 Task: Print per sheet 2 times.
Action: Mouse moved to (82, 81)
Screenshot: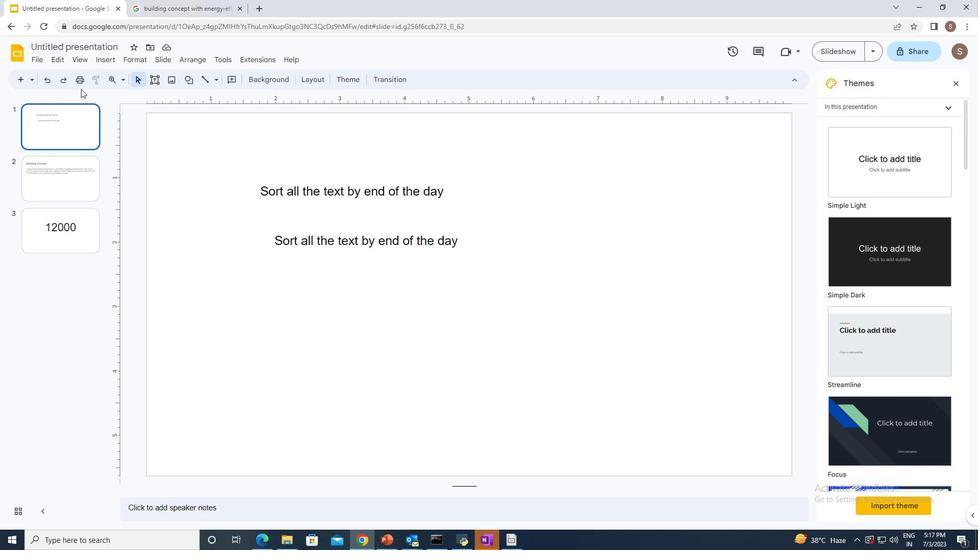 
Action: Mouse pressed left at (82, 81)
Screenshot: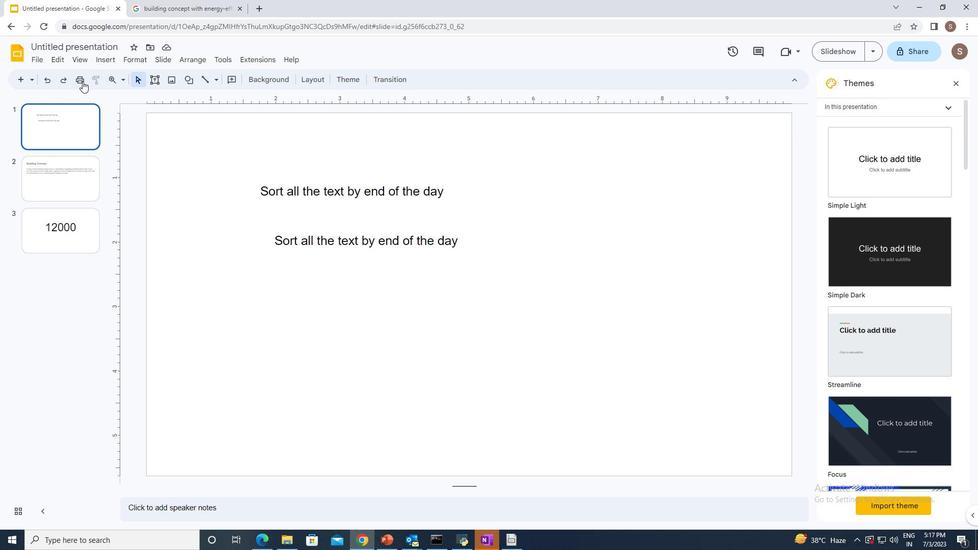 
Action: Mouse moved to (735, 165)
Screenshot: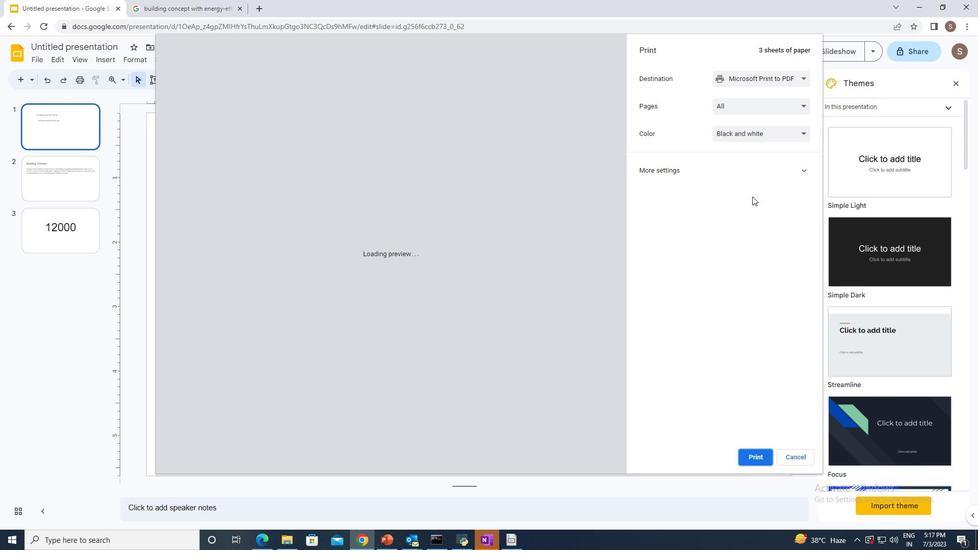 
Action: Mouse pressed left at (735, 165)
Screenshot: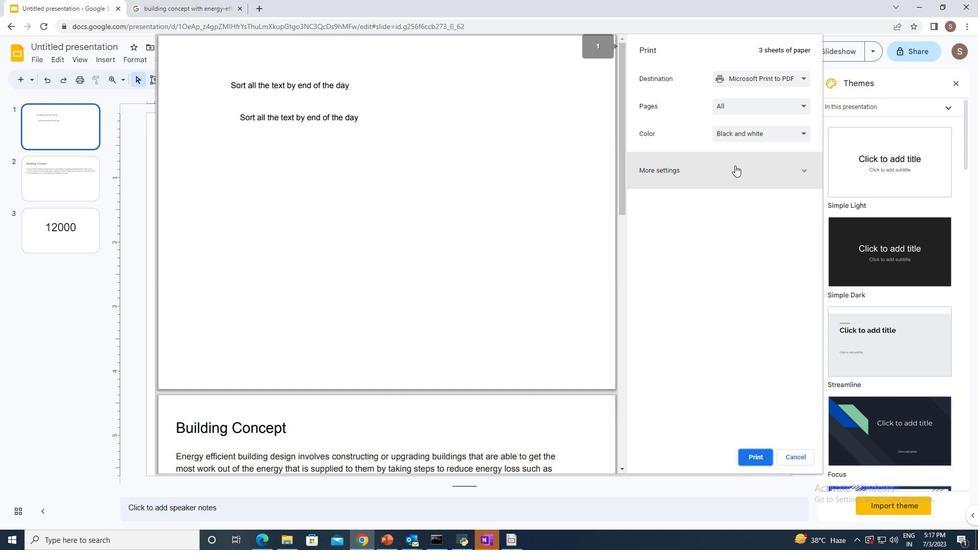 
Action: Mouse moved to (732, 235)
Screenshot: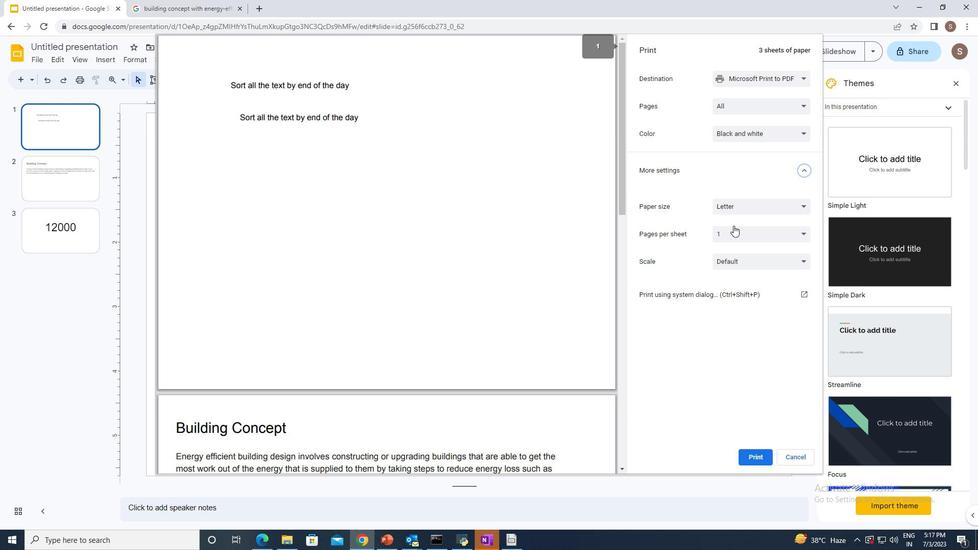 
Action: Mouse pressed left at (732, 235)
Screenshot: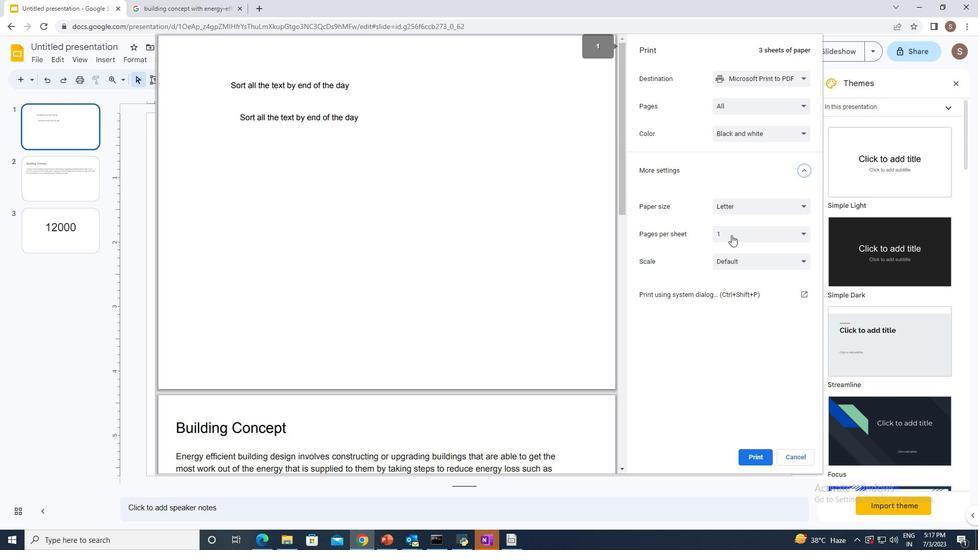 
Action: Mouse moved to (728, 253)
Screenshot: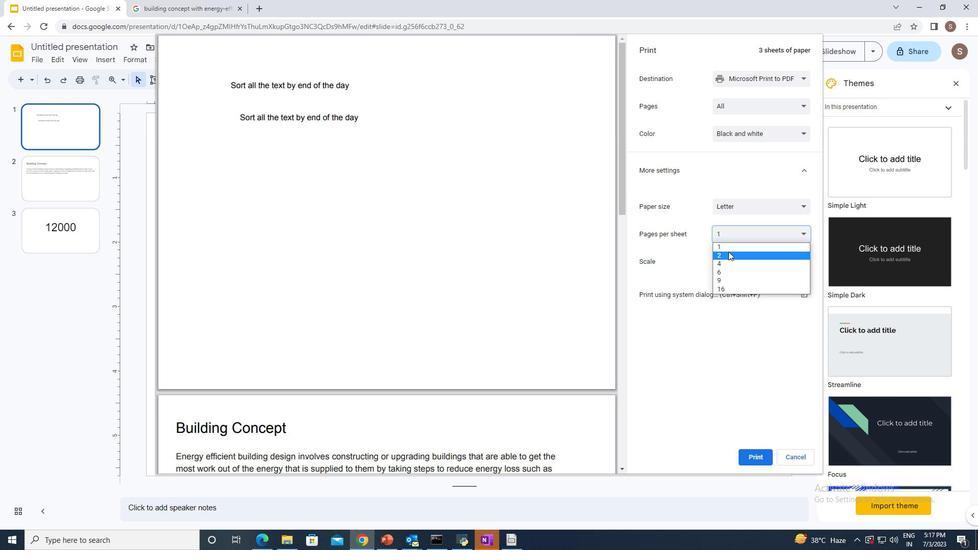 
Action: Mouse pressed left at (728, 253)
Screenshot: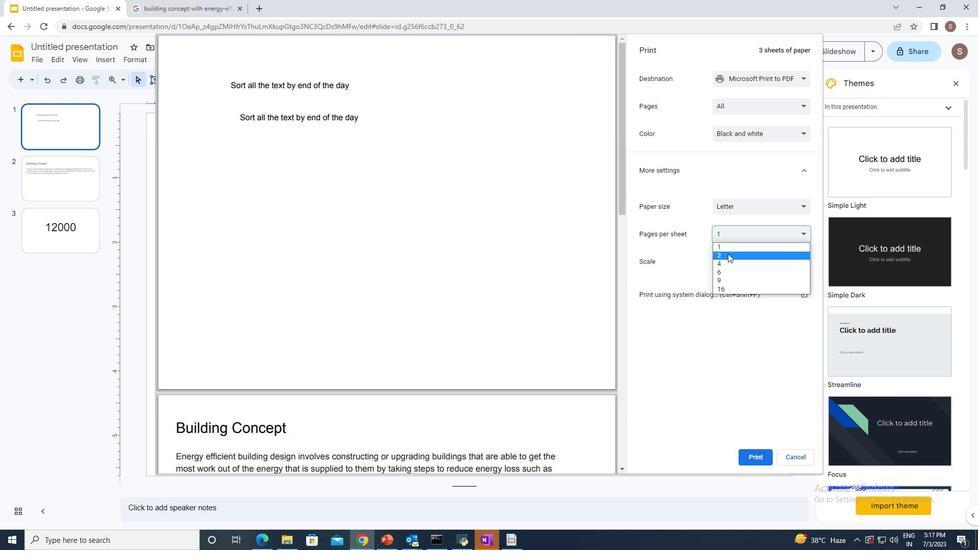 
Action: Mouse moved to (763, 458)
Screenshot: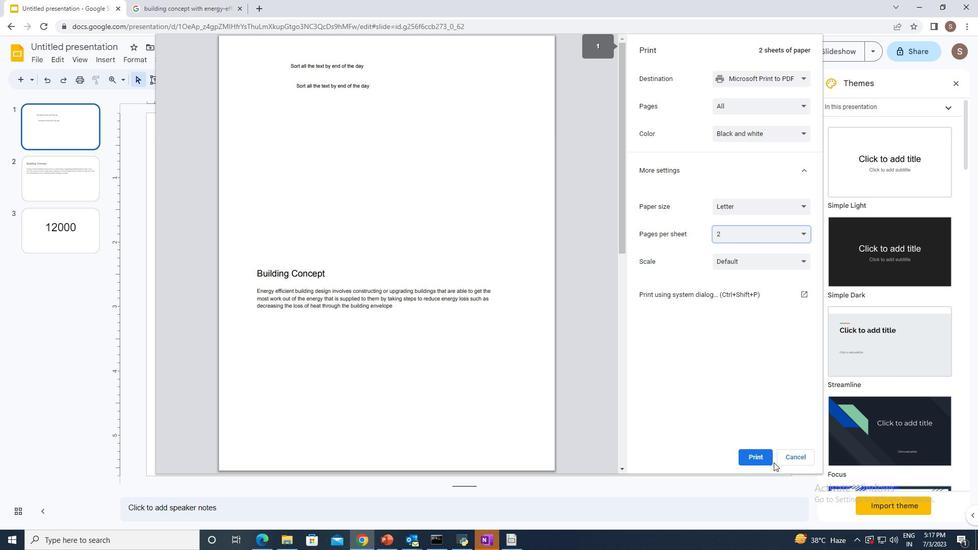 
Action: Mouse pressed left at (763, 458)
Screenshot: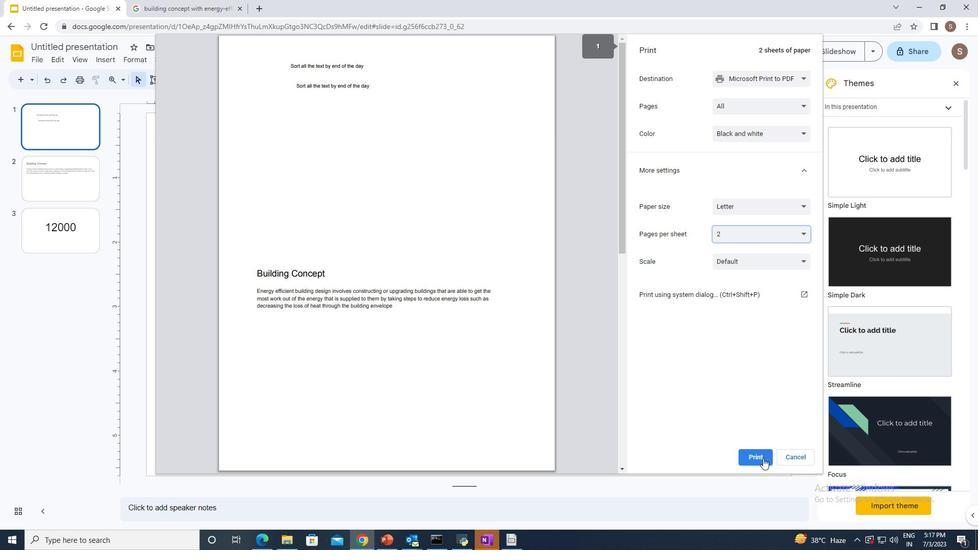 
